Task: Use the formula "SWITCH" in spreadsheet "Project portfolio".
Action: Mouse pressed left at (671, 189)
Screenshot: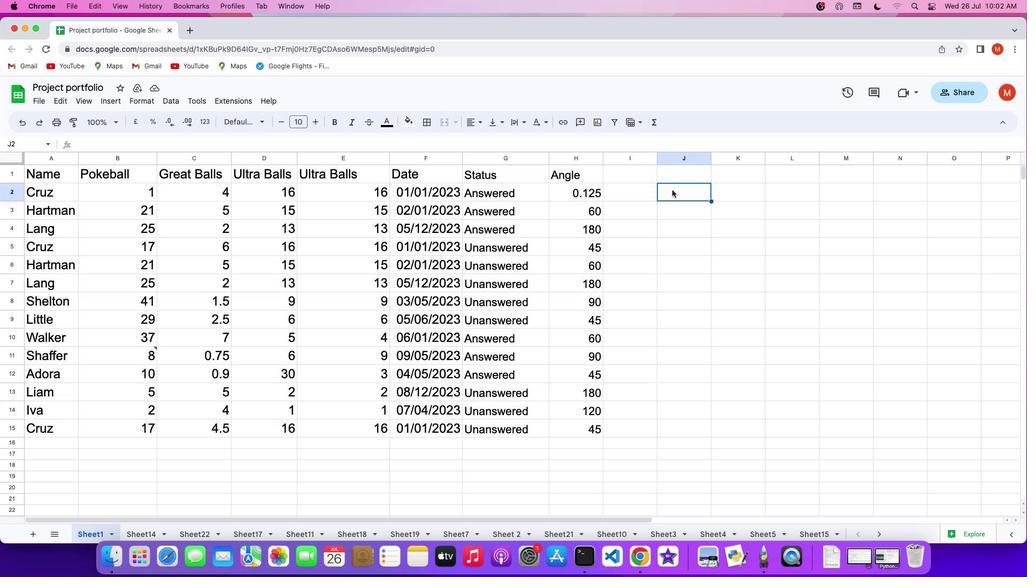 
Action: Mouse pressed left at (671, 189)
Screenshot: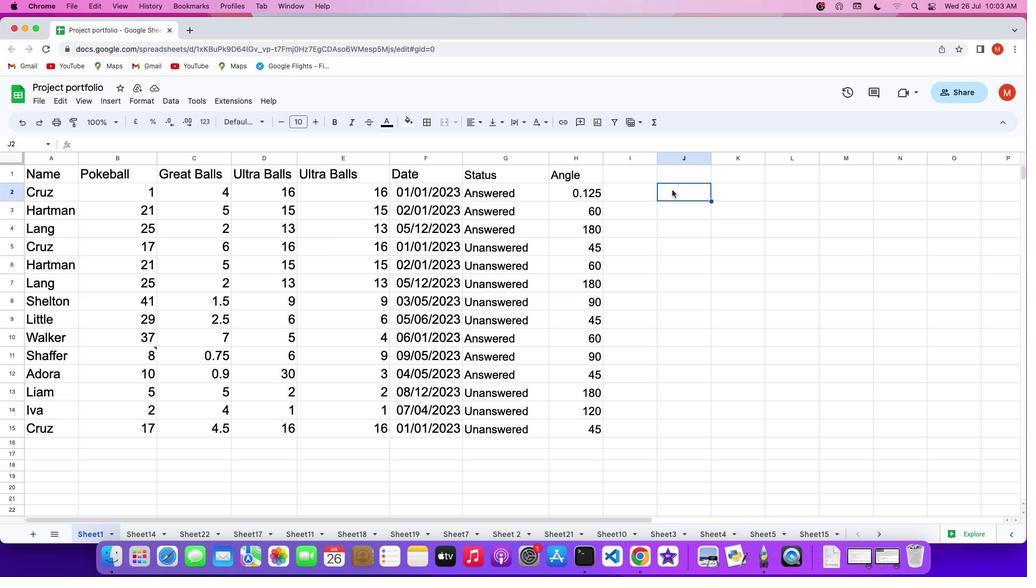 
Action: Mouse moved to (671, 189)
Screenshot: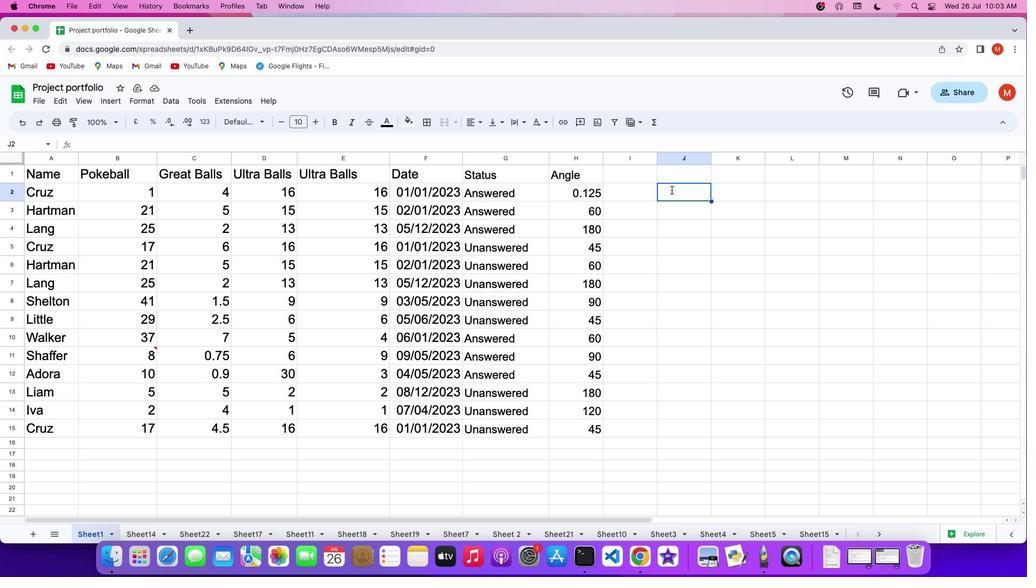 
Action: Key pressed '='
Screenshot: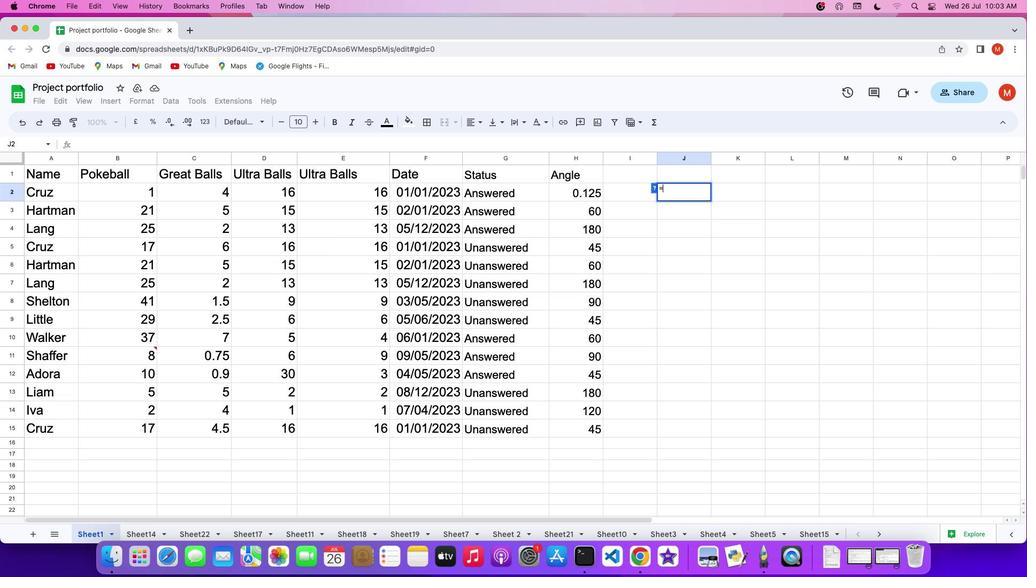 
Action: Mouse moved to (655, 117)
Screenshot: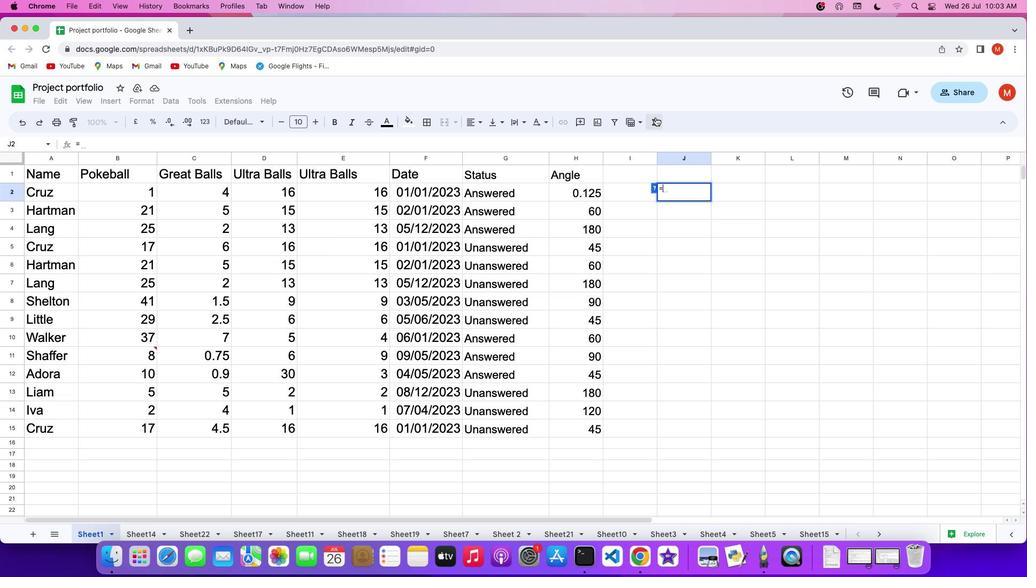
Action: Mouse pressed left at (655, 117)
Screenshot: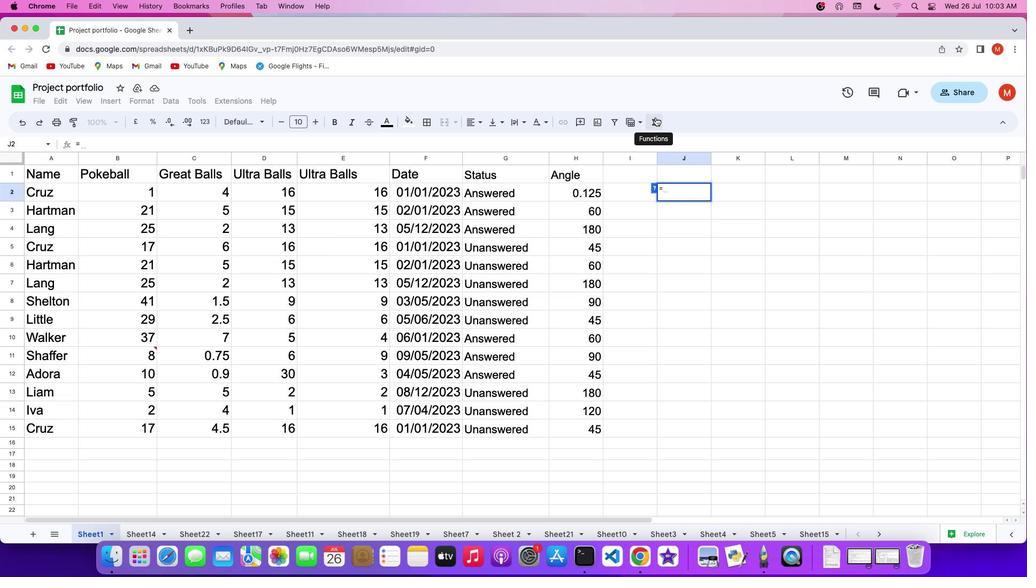 
Action: Mouse moved to (788, 432)
Screenshot: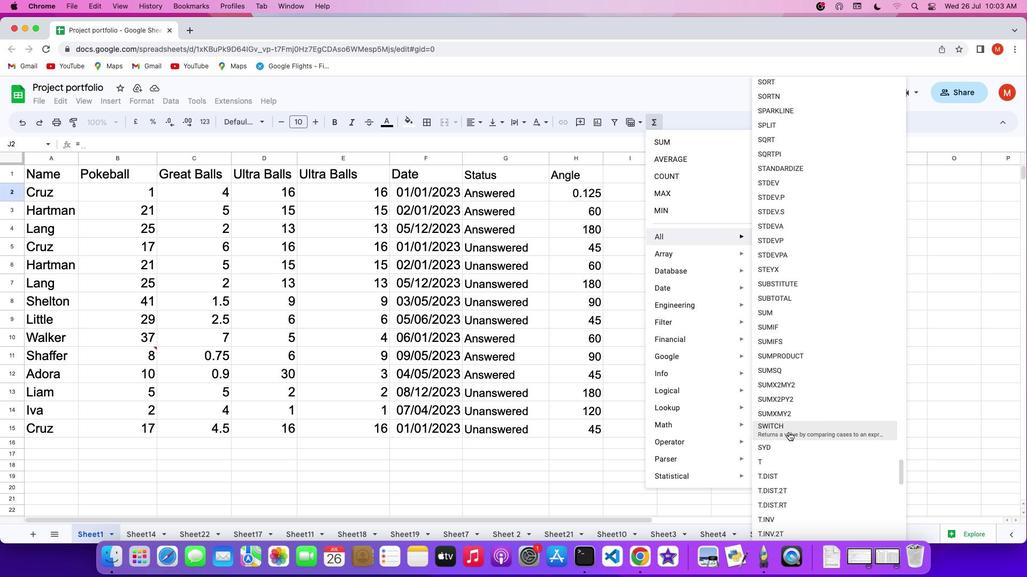 
Action: Mouse pressed left at (788, 432)
Screenshot: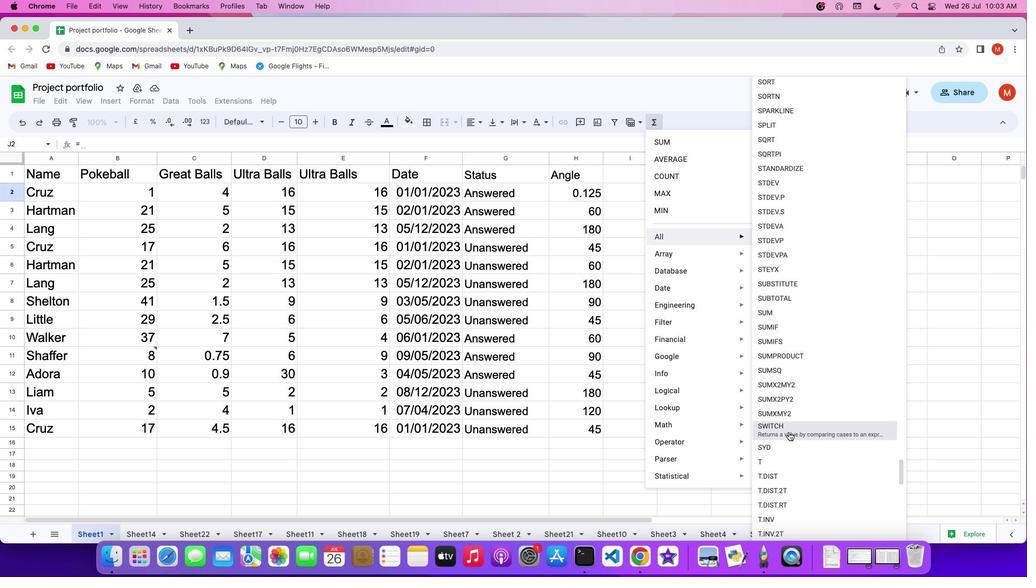 
Action: Key pressed Key.shift'B''2'',''0'','Key.shift_r'"'Key.shift'Z''e''r''o'Key.shift_r'"'',''1'','Key.shift_r'"'Key.shift'O''n''e'Key.shift_r'"'Key.enter
Screenshot: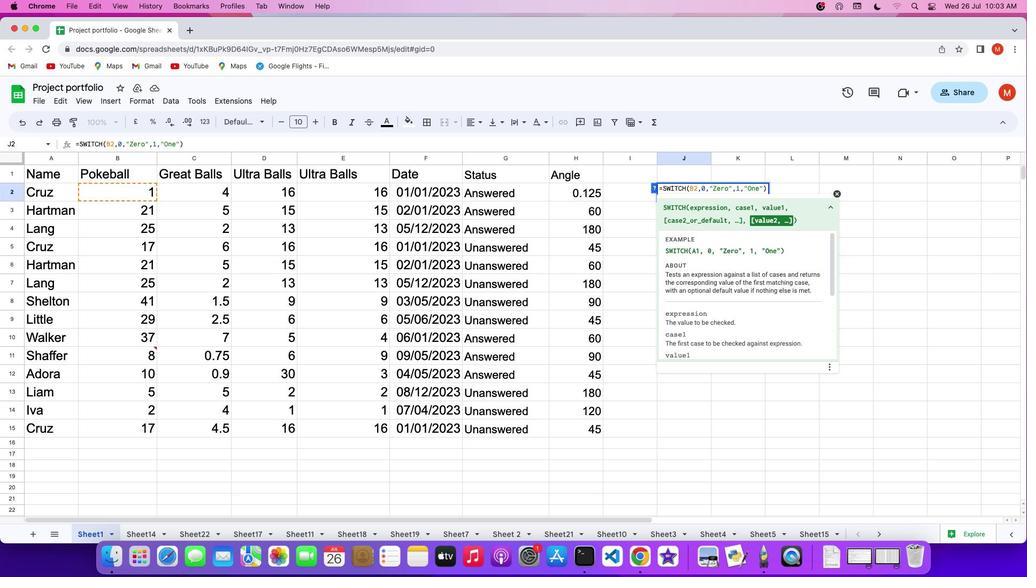 
